 Task: Sort the products by relevance.
Action: Mouse moved to (27, 102)
Screenshot: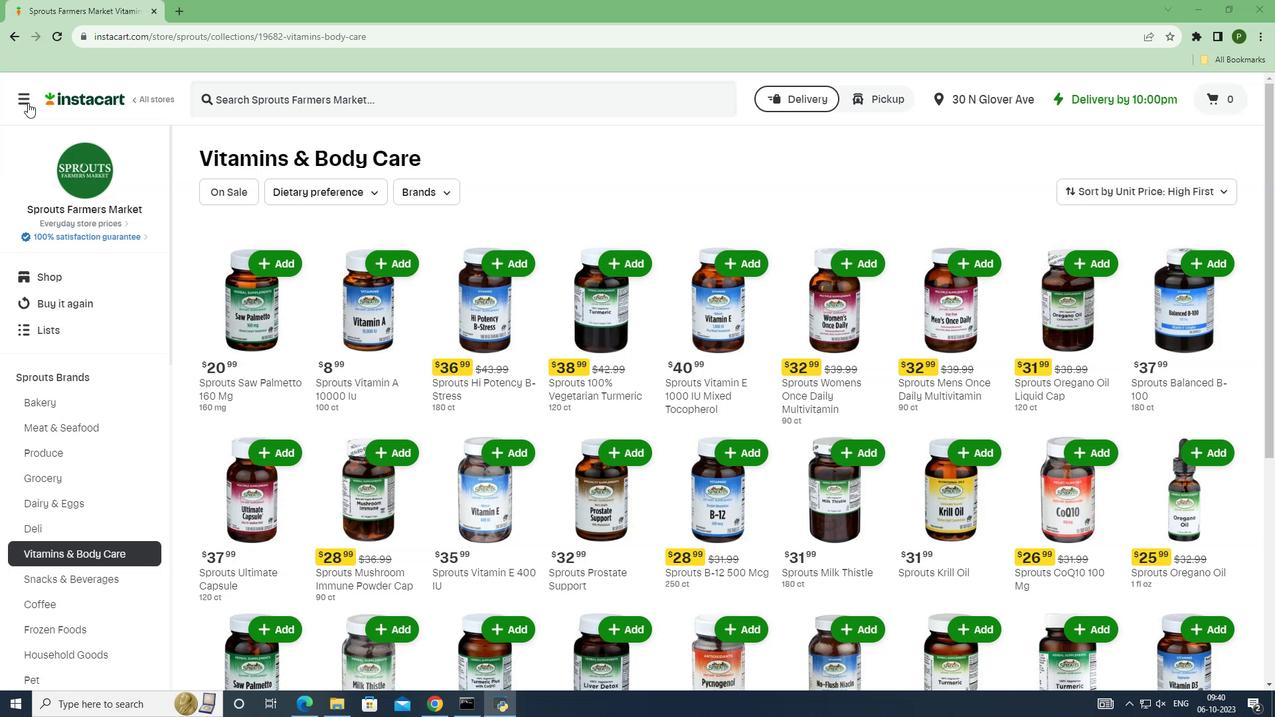 
Action: Mouse pressed left at (27, 102)
Screenshot: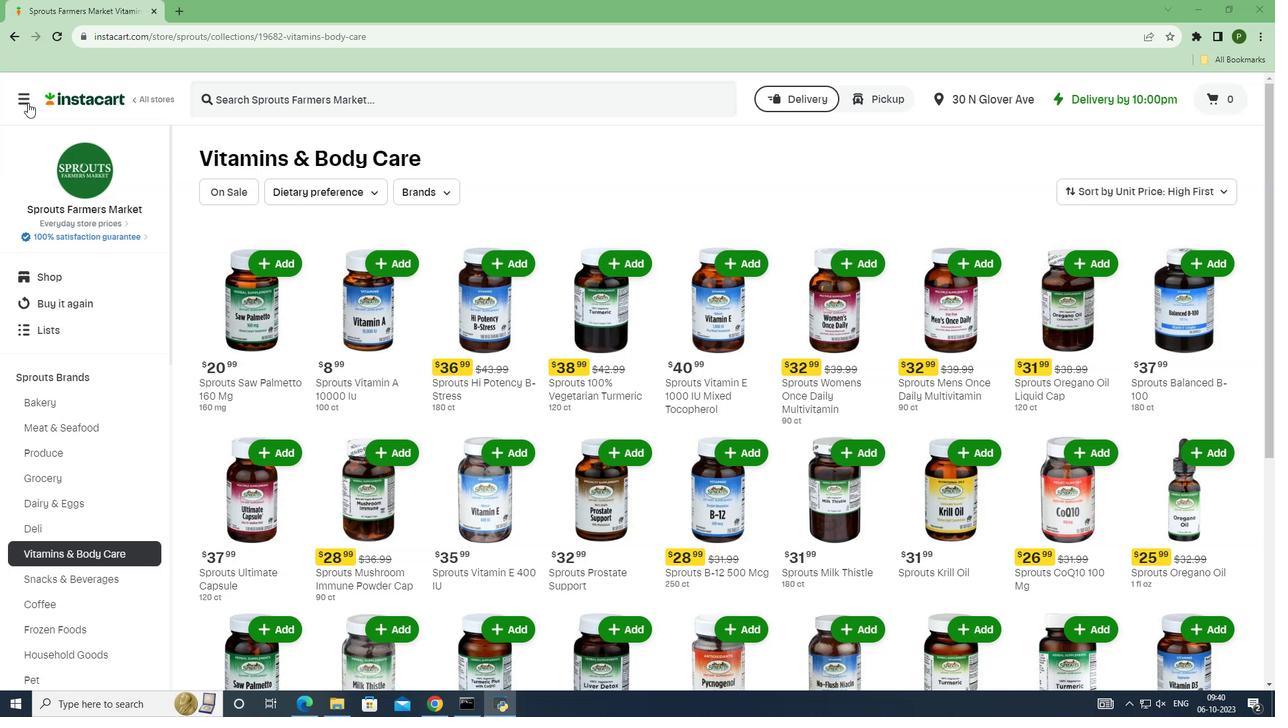 
Action: Mouse moved to (55, 343)
Screenshot: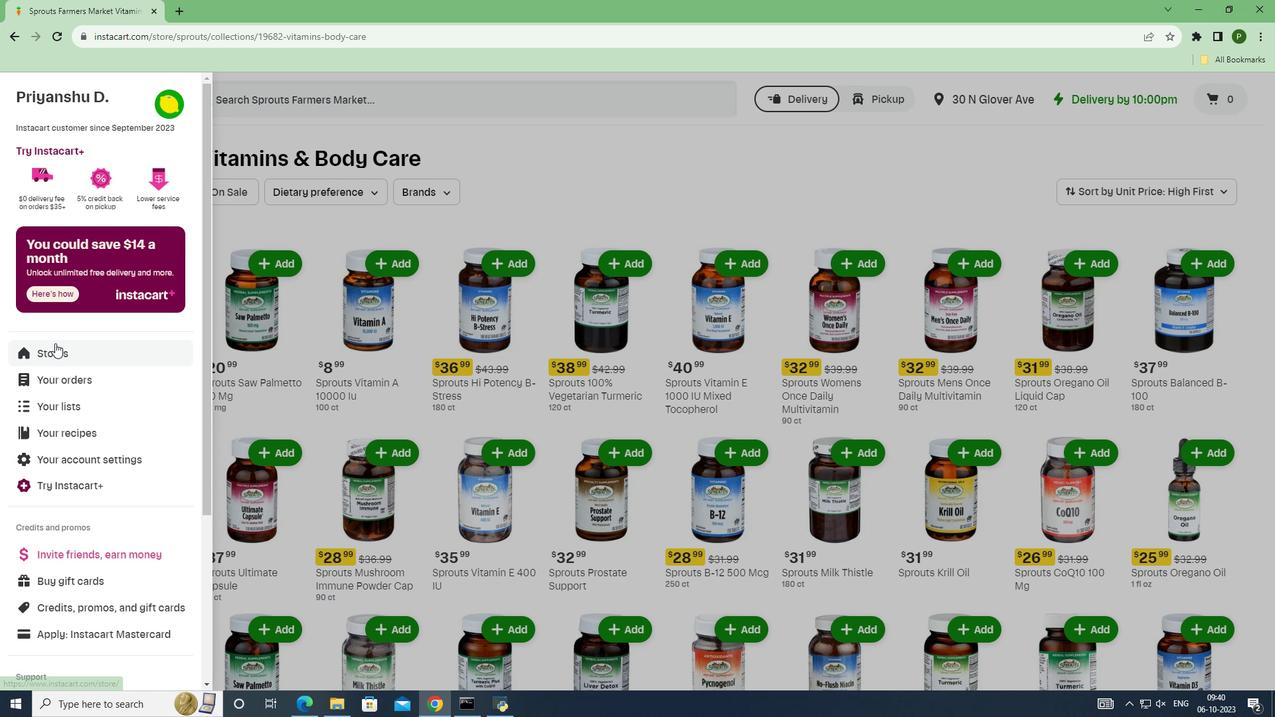 
Action: Mouse pressed left at (55, 343)
Screenshot: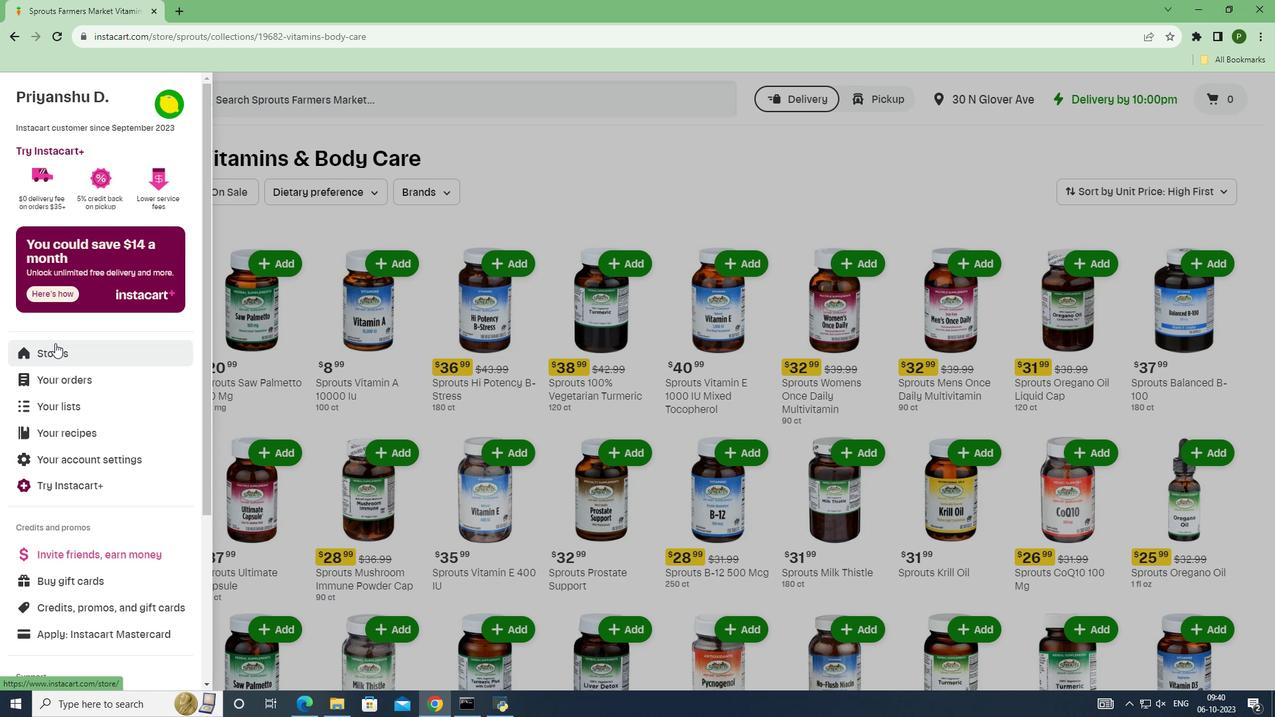 
Action: Mouse moved to (310, 160)
Screenshot: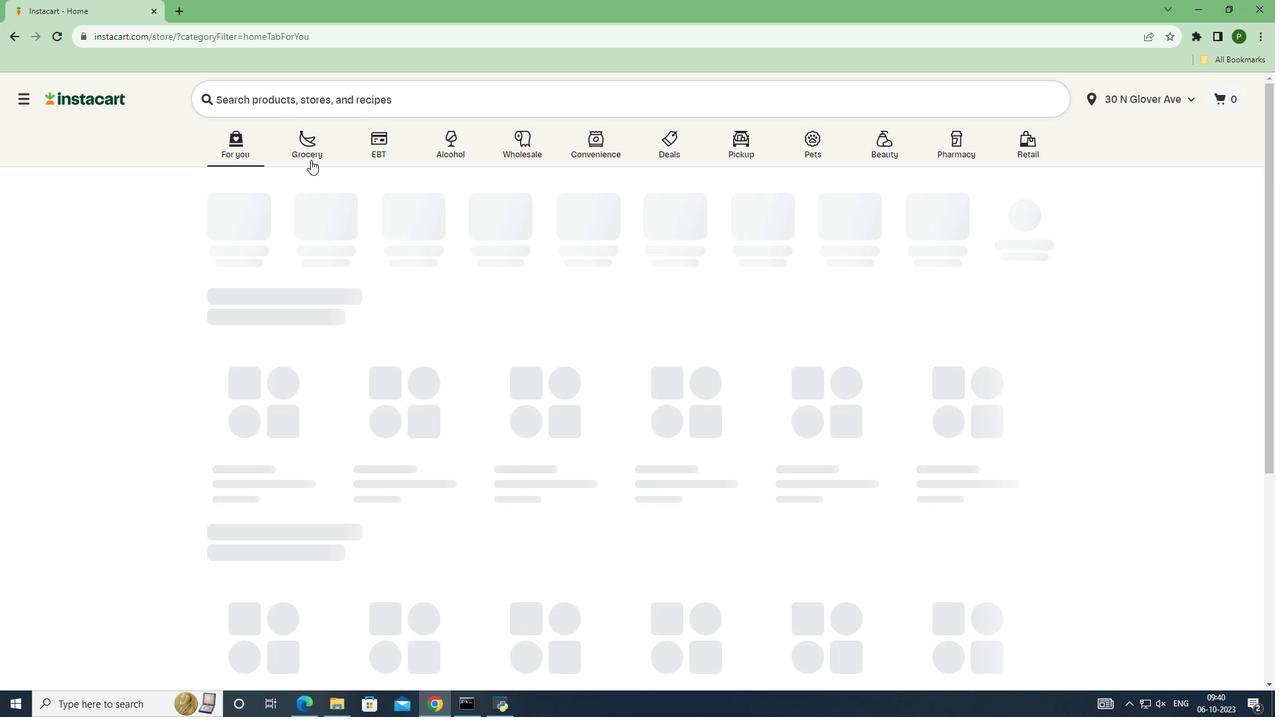 
Action: Mouse pressed left at (310, 160)
Screenshot: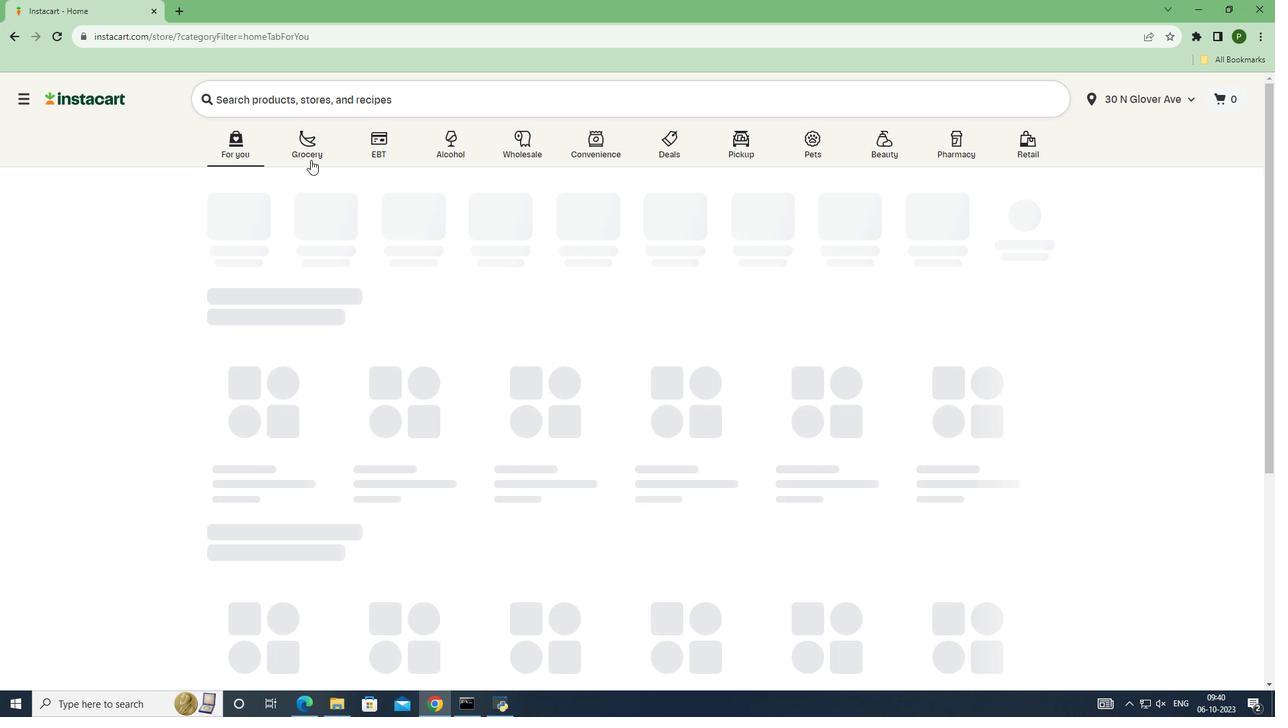 
Action: Mouse moved to (797, 309)
Screenshot: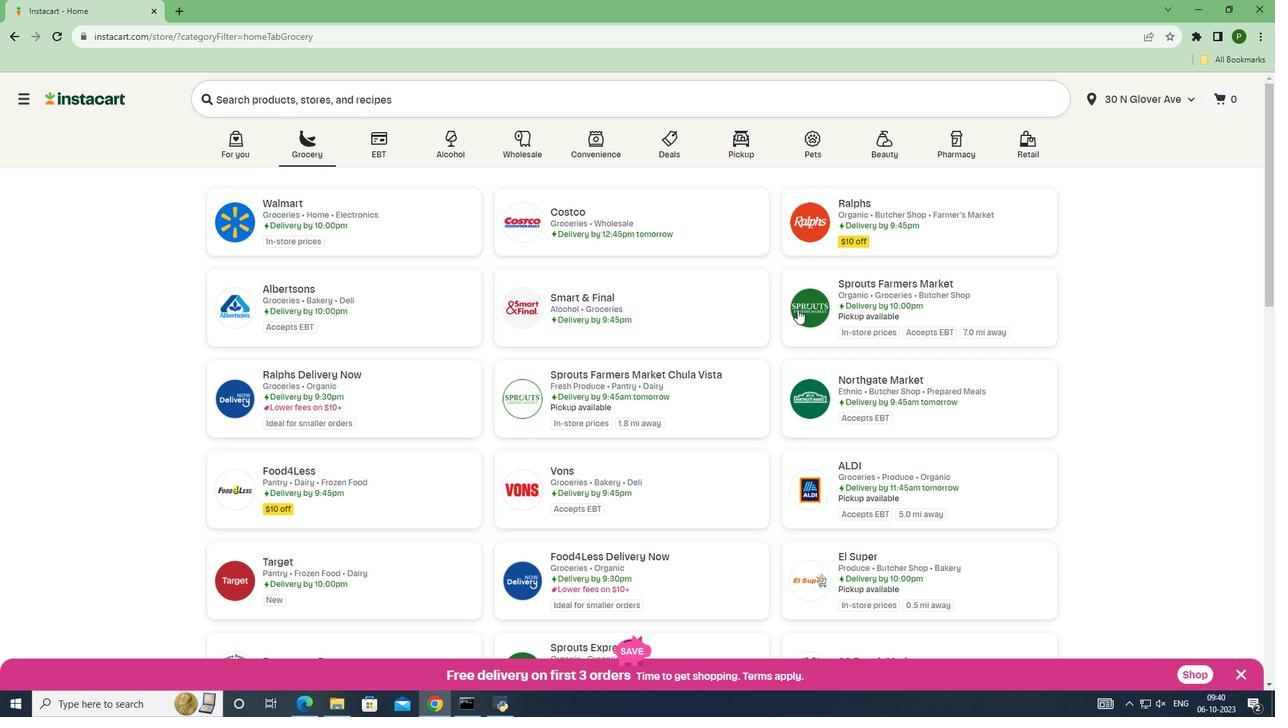 
Action: Mouse pressed left at (797, 309)
Screenshot: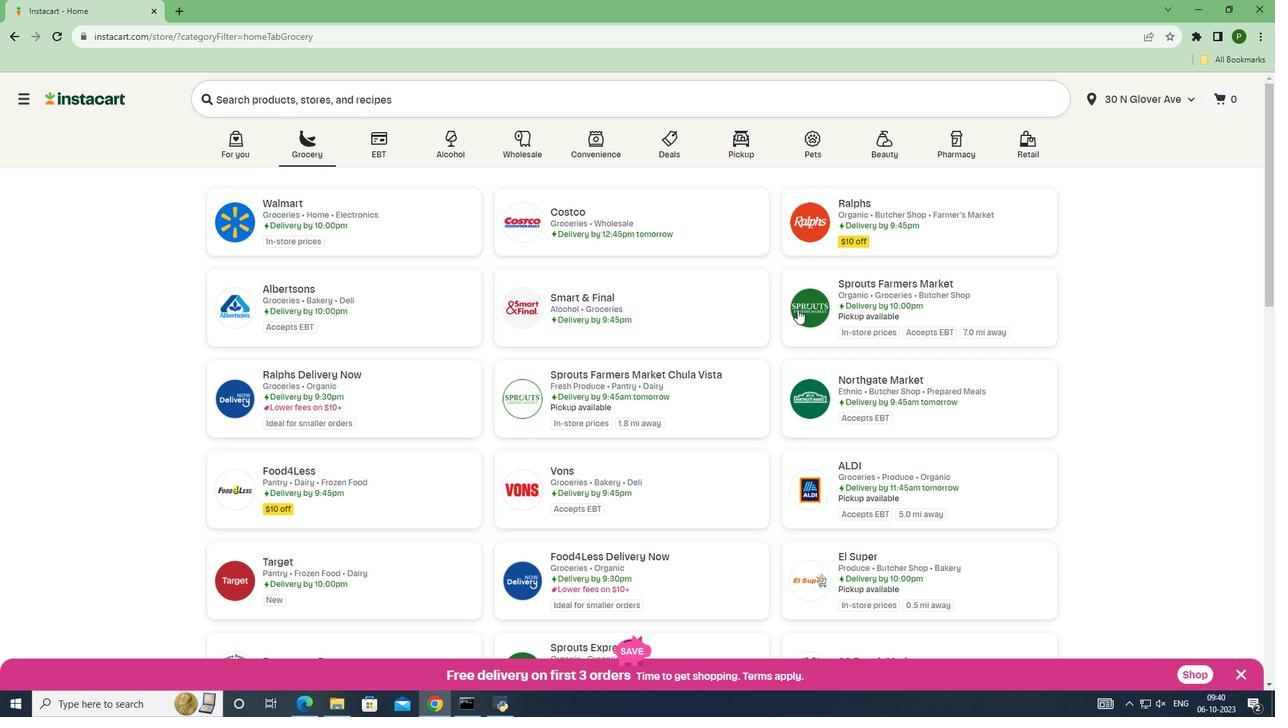 
Action: Mouse moved to (92, 380)
Screenshot: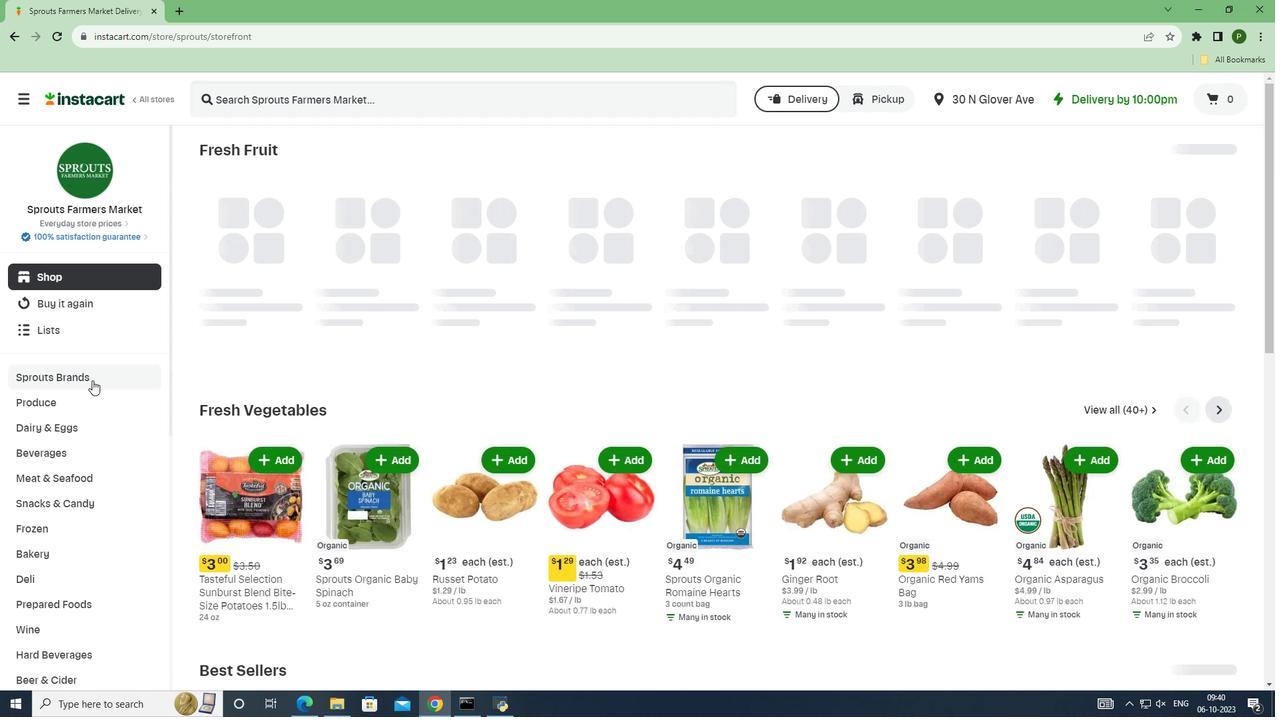 
Action: Mouse pressed left at (92, 380)
Screenshot: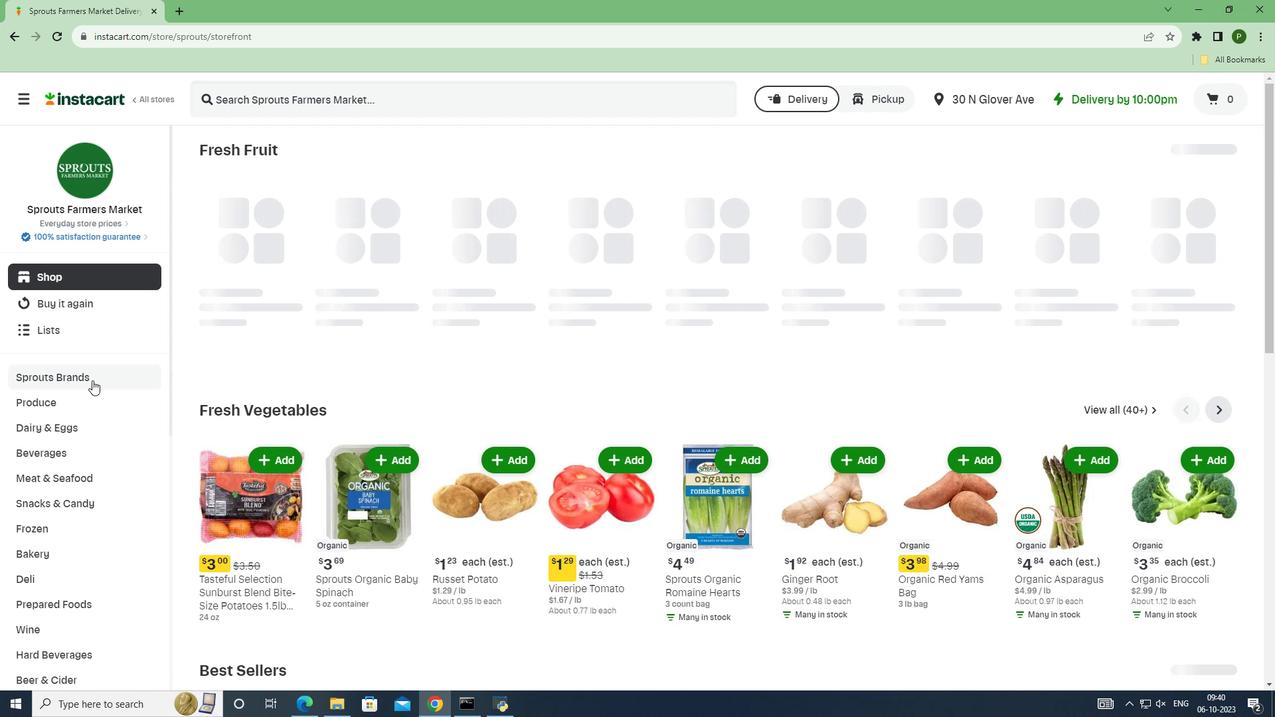 
Action: Mouse moved to (65, 545)
Screenshot: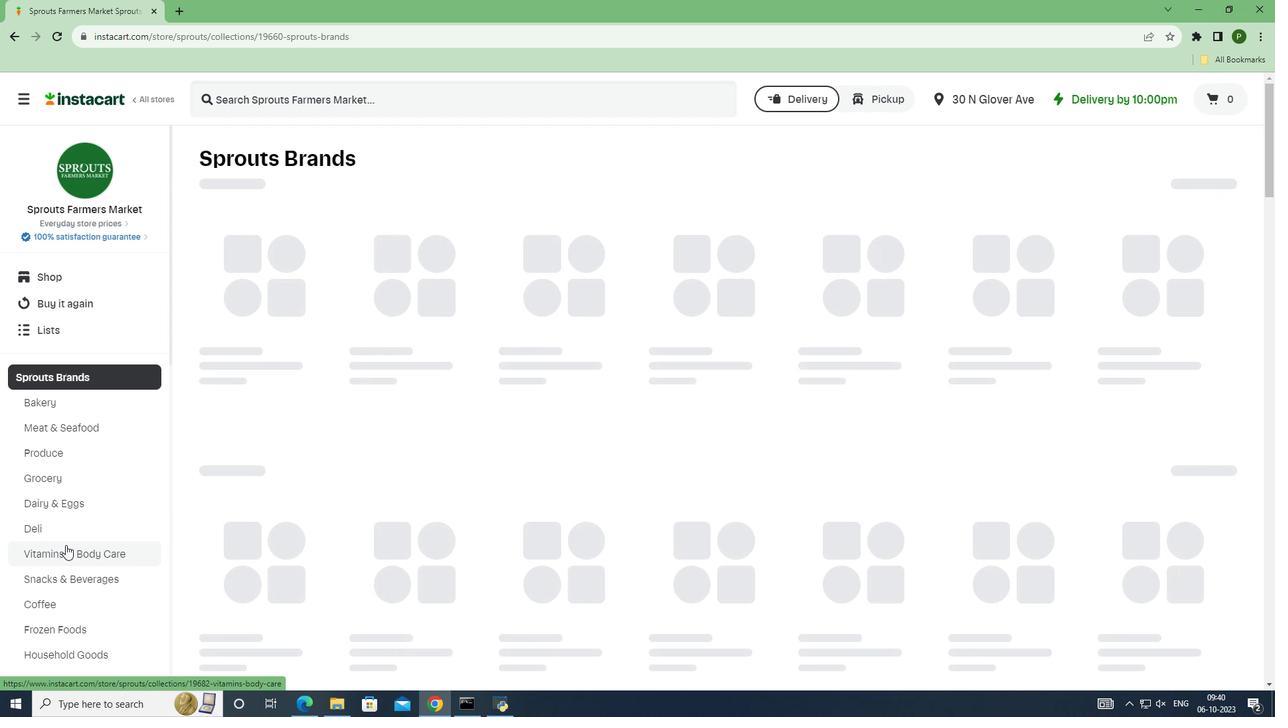 
Action: Mouse pressed left at (65, 545)
Screenshot: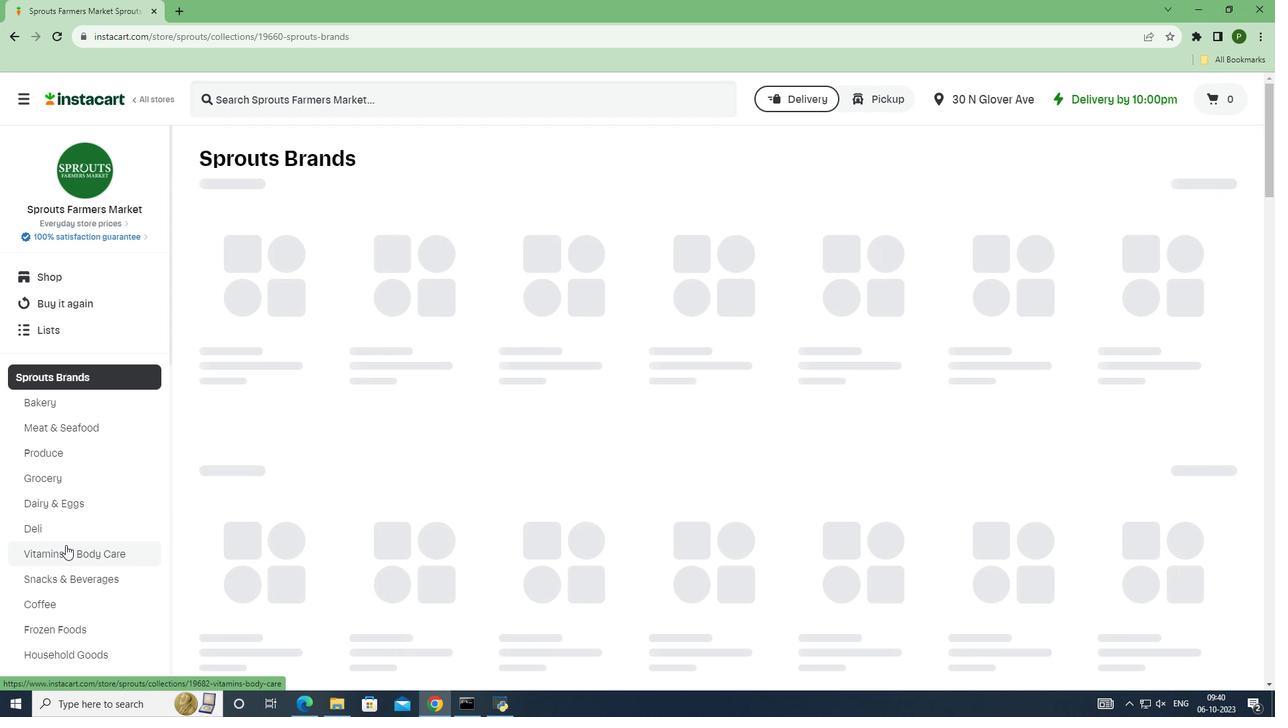 
Action: Mouse moved to (1144, 187)
Screenshot: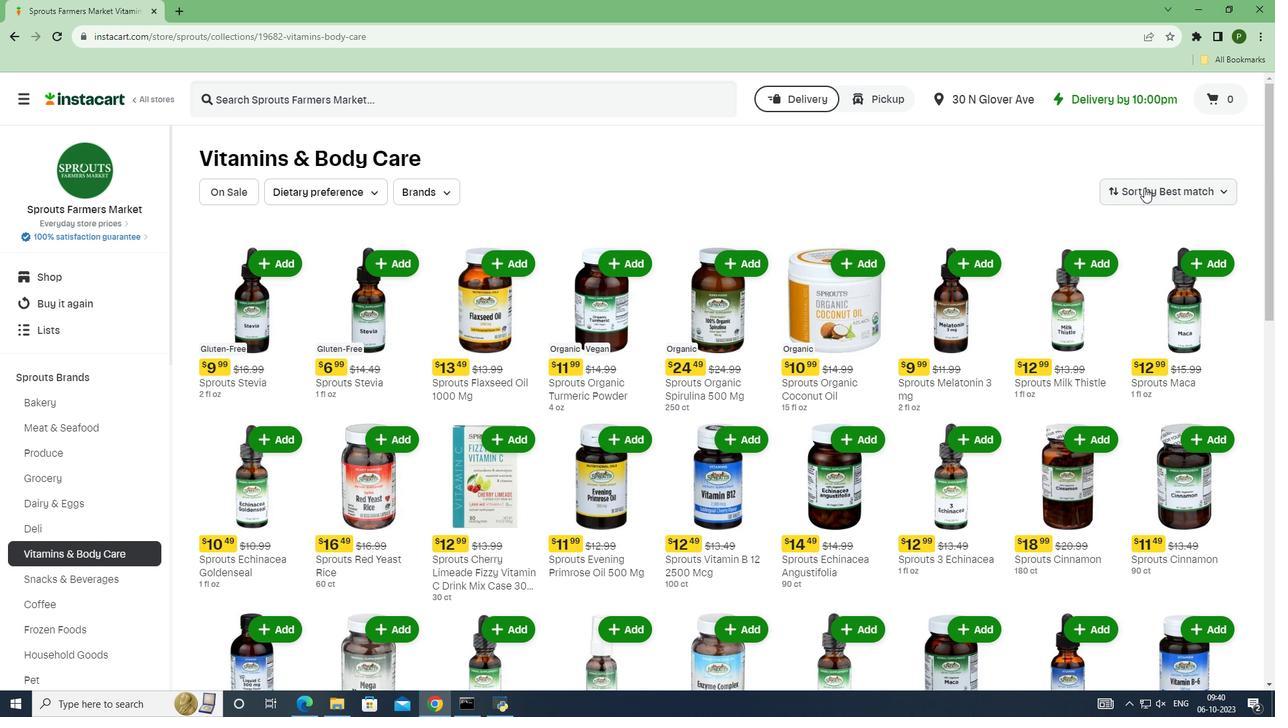 
Action: Mouse pressed left at (1144, 187)
Screenshot: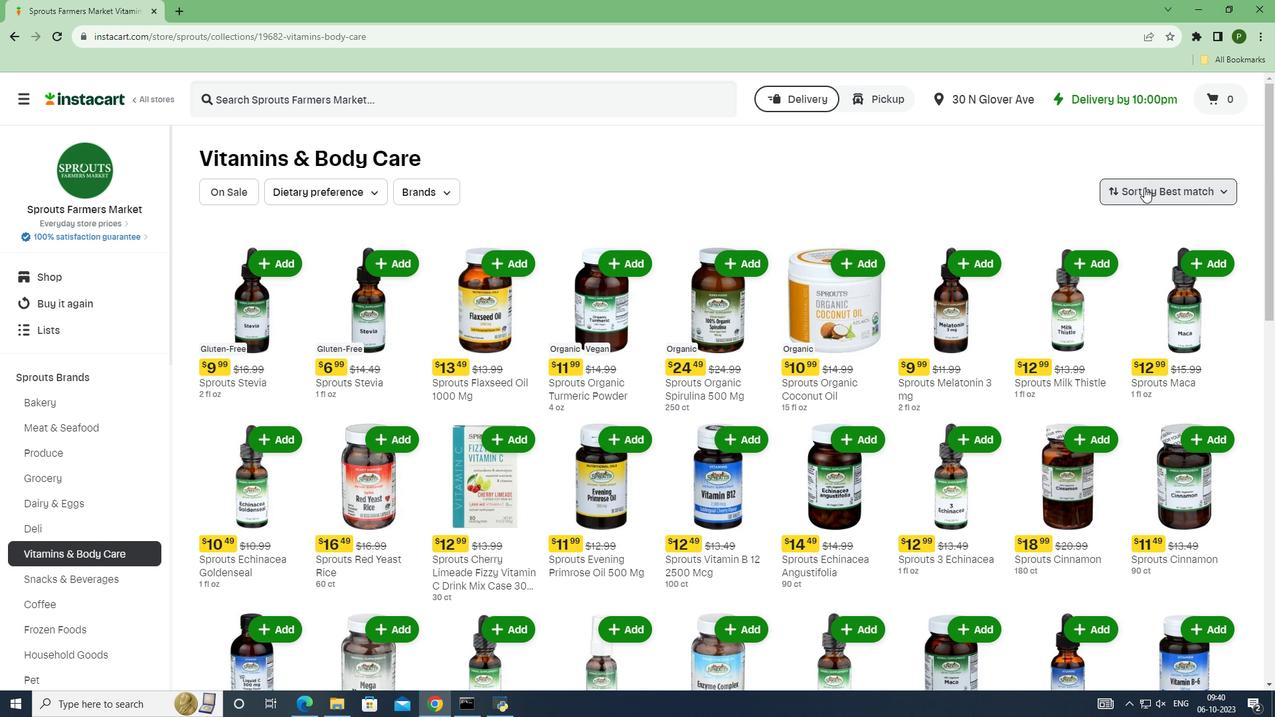 
Action: Mouse moved to (1145, 387)
Screenshot: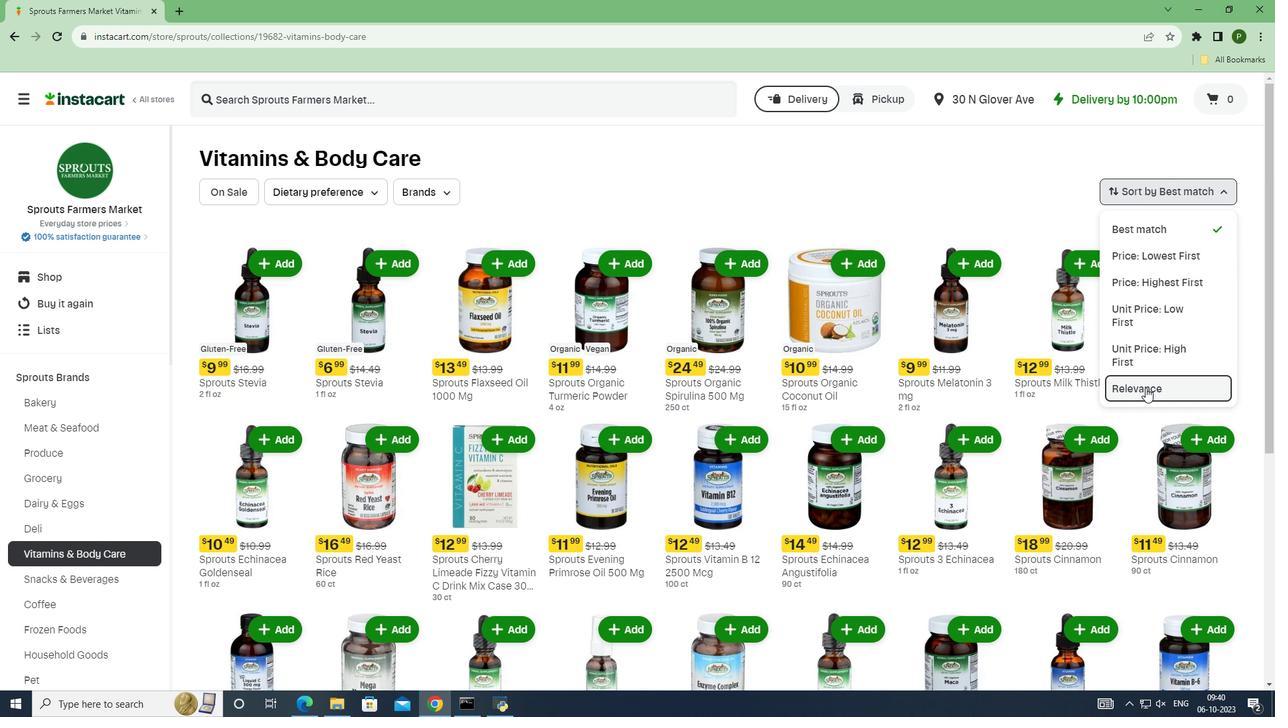 
Action: Mouse pressed left at (1145, 387)
Screenshot: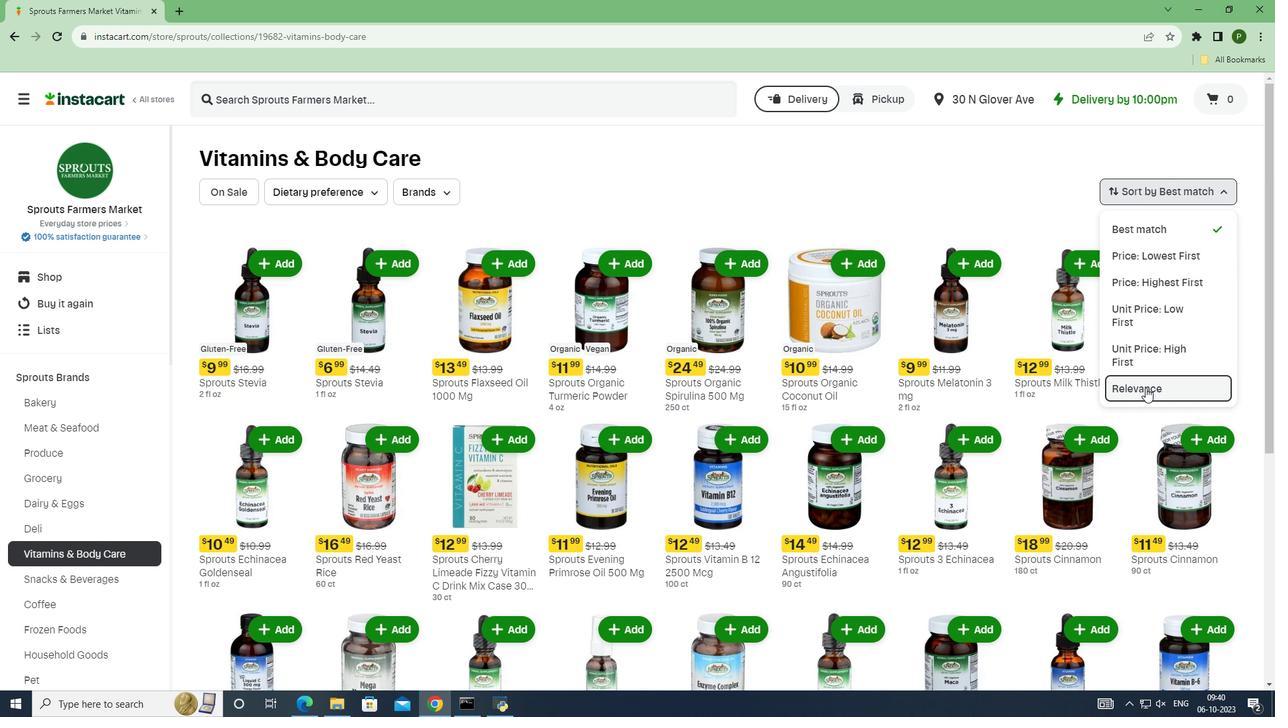 
Action: Mouse moved to (931, 260)
Screenshot: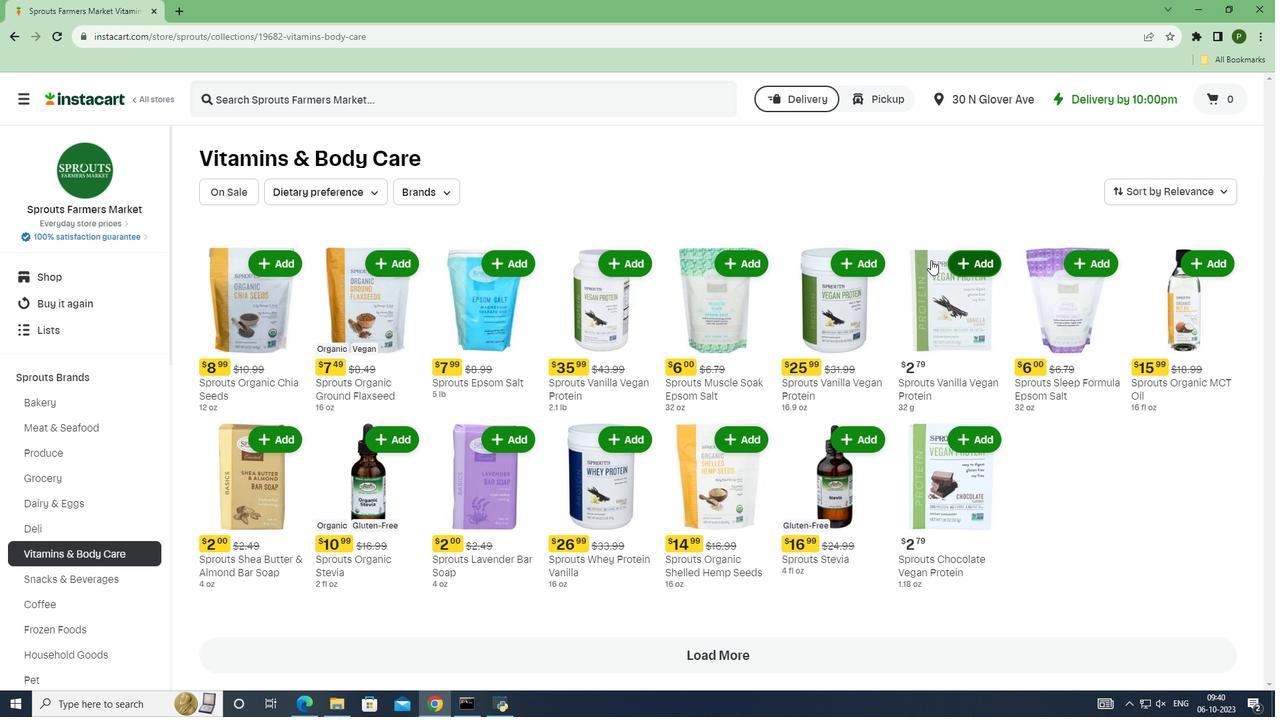 
